 Task: Check the schedule for the "IndyCar Series".
Action: Mouse moved to (545, 154)
Screenshot: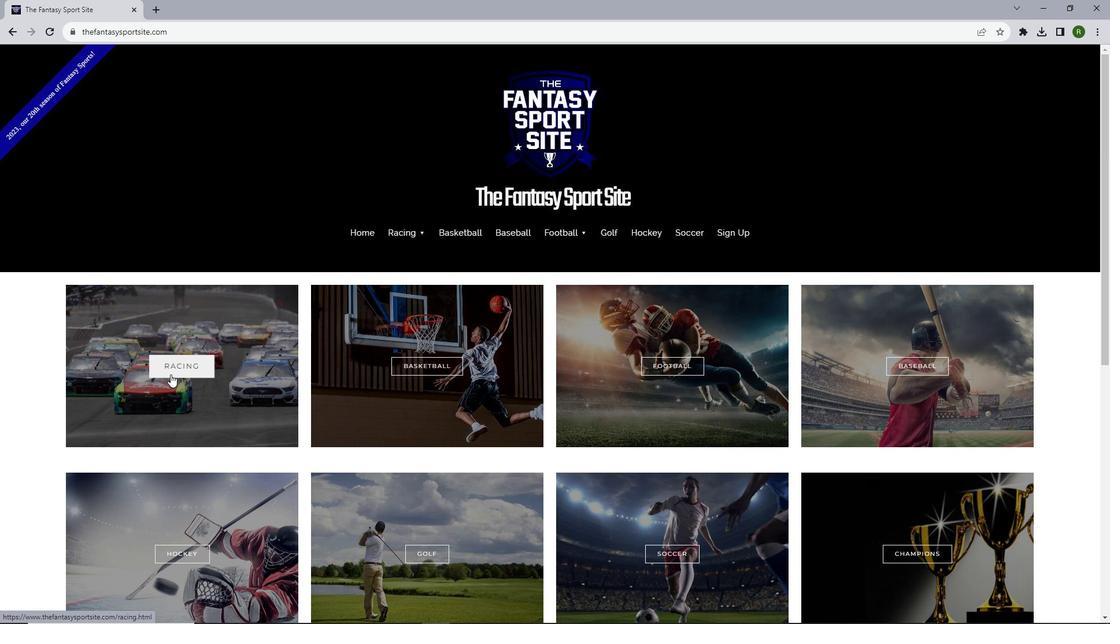 
Action: Mouse pressed left at (545, 154)
Screenshot: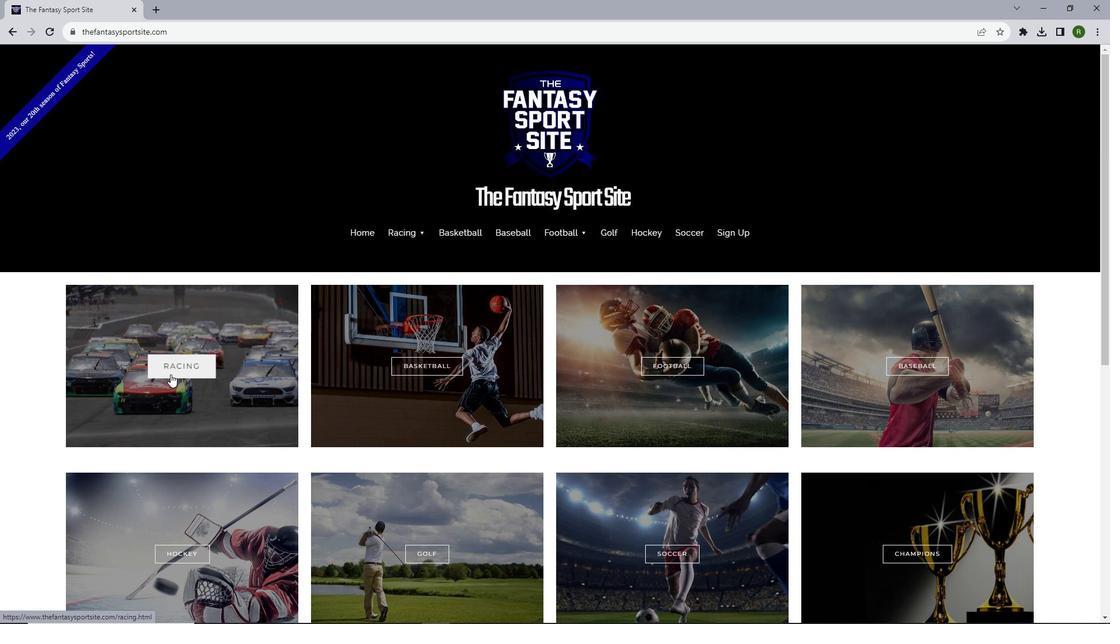 
Action: Mouse moved to (659, 161)
Screenshot: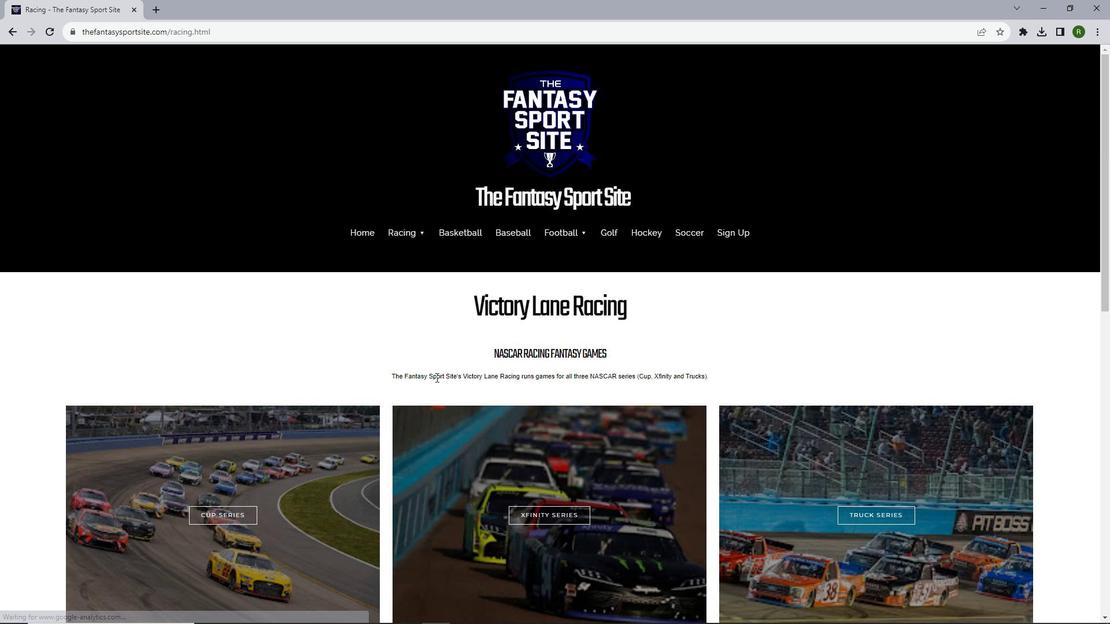
Action: Mouse scrolled (659, 160) with delta (0, -1)
Screenshot: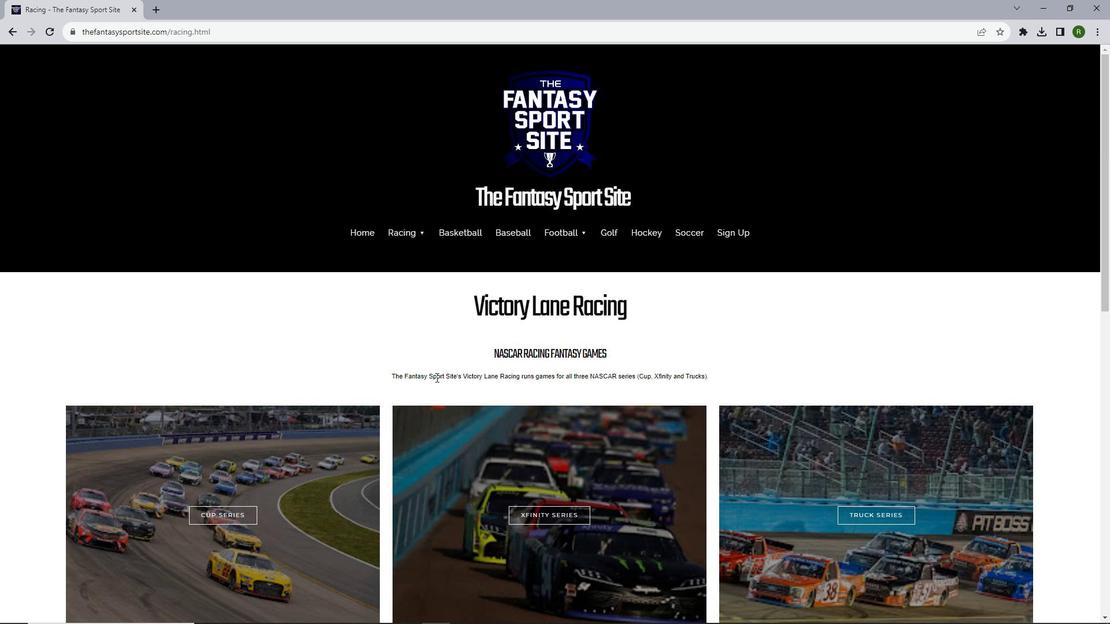 
Action: Mouse scrolled (659, 160) with delta (0, -1)
Screenshot: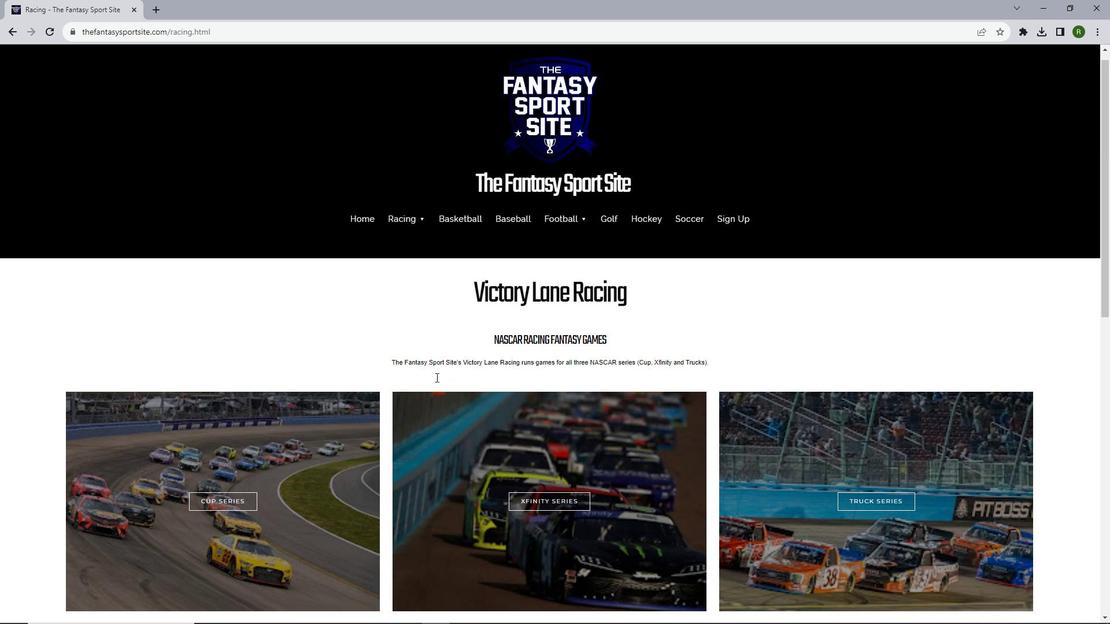 
Action: Mouse scrolled (659, 160) with delta (0, -1)
Screenshot: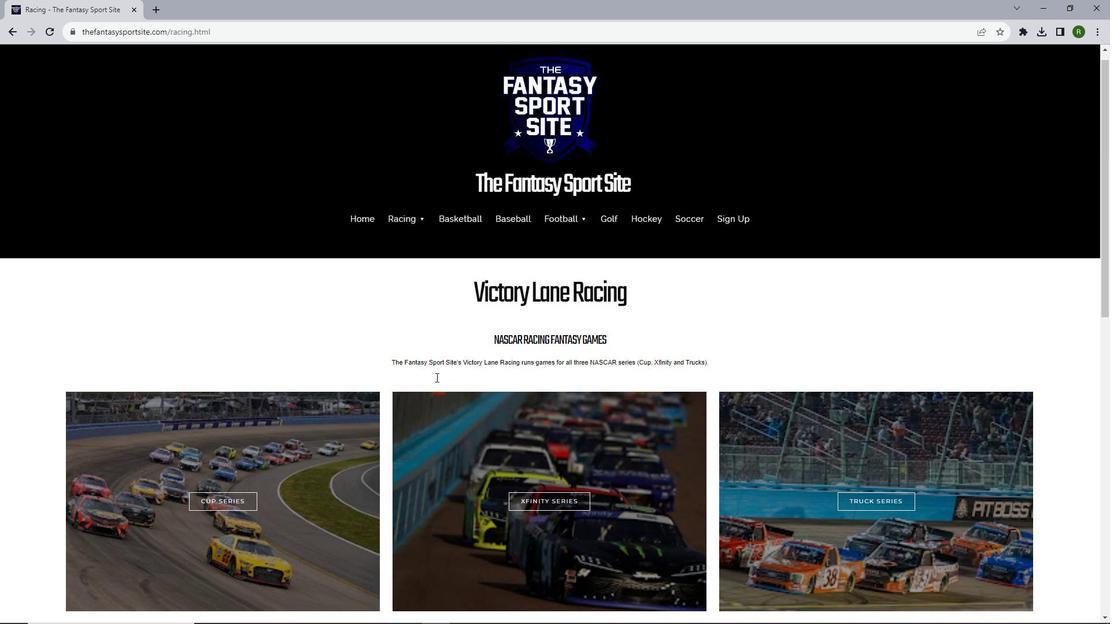 
Action: Mouse scrolled (659, 160) with delta (0, -1)
Screenshot: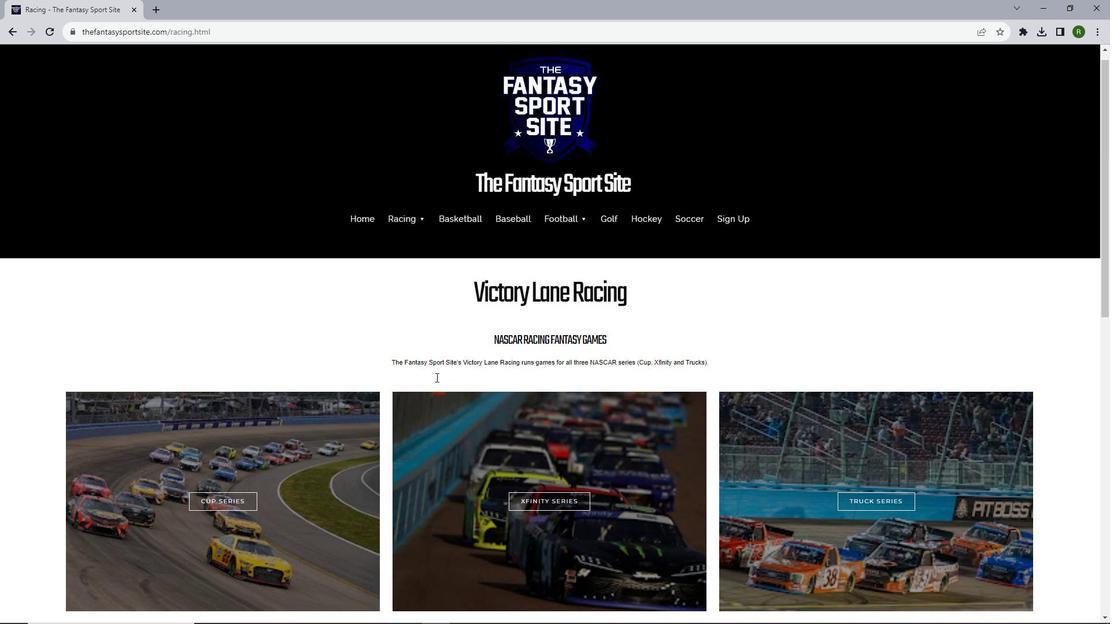 
Action: Mouse scrolled (659, 160) with delta (0, -1)
Screenshot: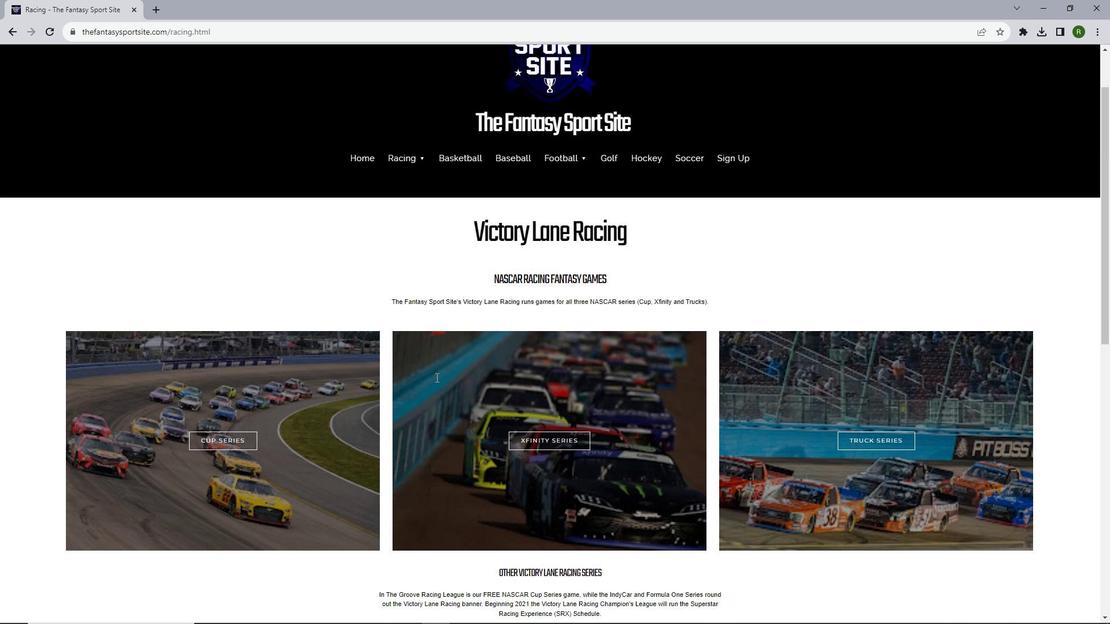 
Action: Mouse scrolled (659, 160) with delta (0, -1)
Screenshot: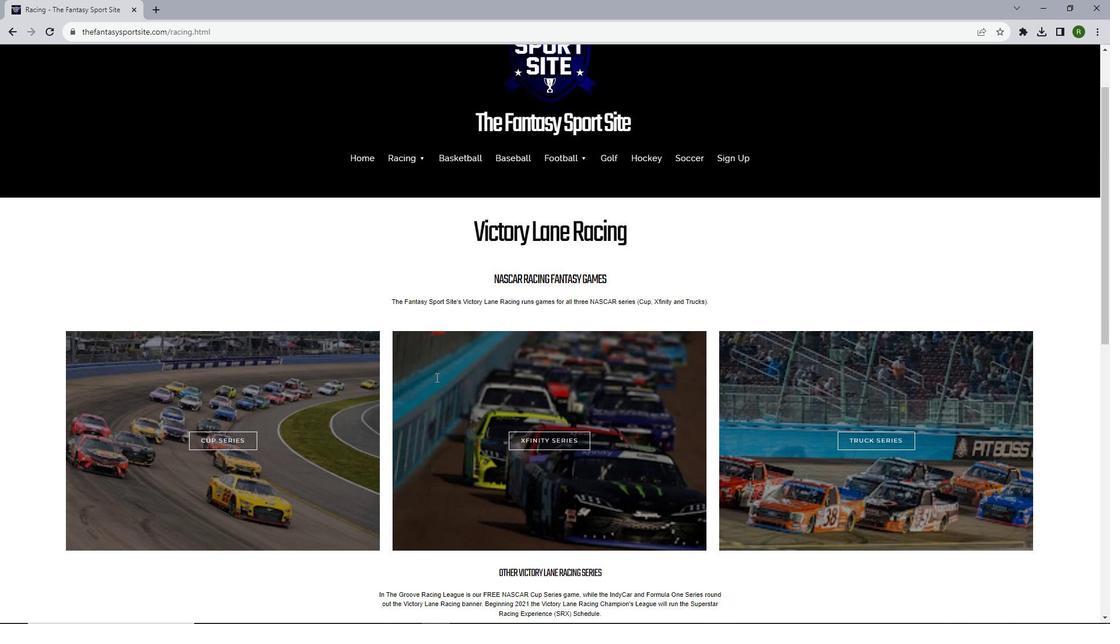 
Action: Mouse moved to (658, 350)
Screenshot: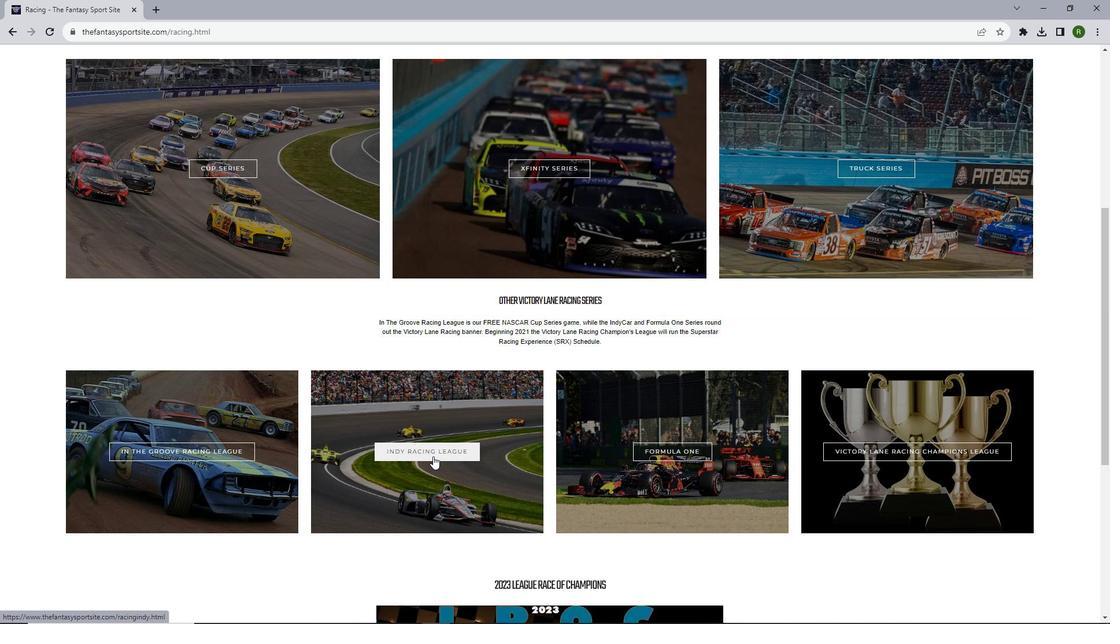 
Action: Mouse pressed left at (658, 350)
Screenshot: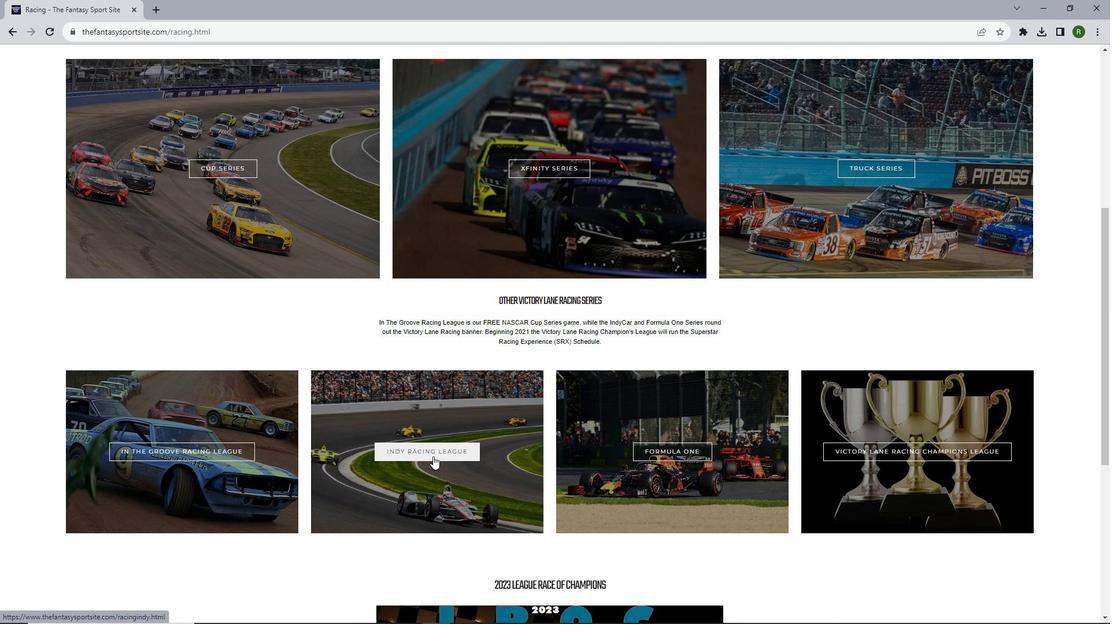 
Action: Mouse moved to (758, 74)
Screenshot: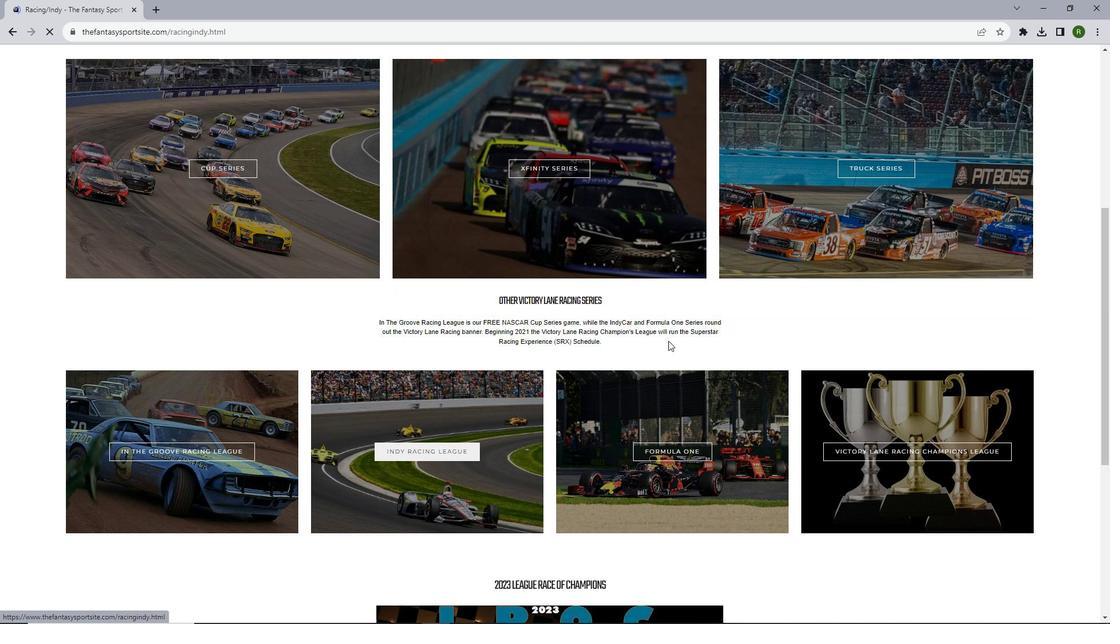 
Action: Mouse scrolled (758, 72) with delta (0, -1)
Screenshot: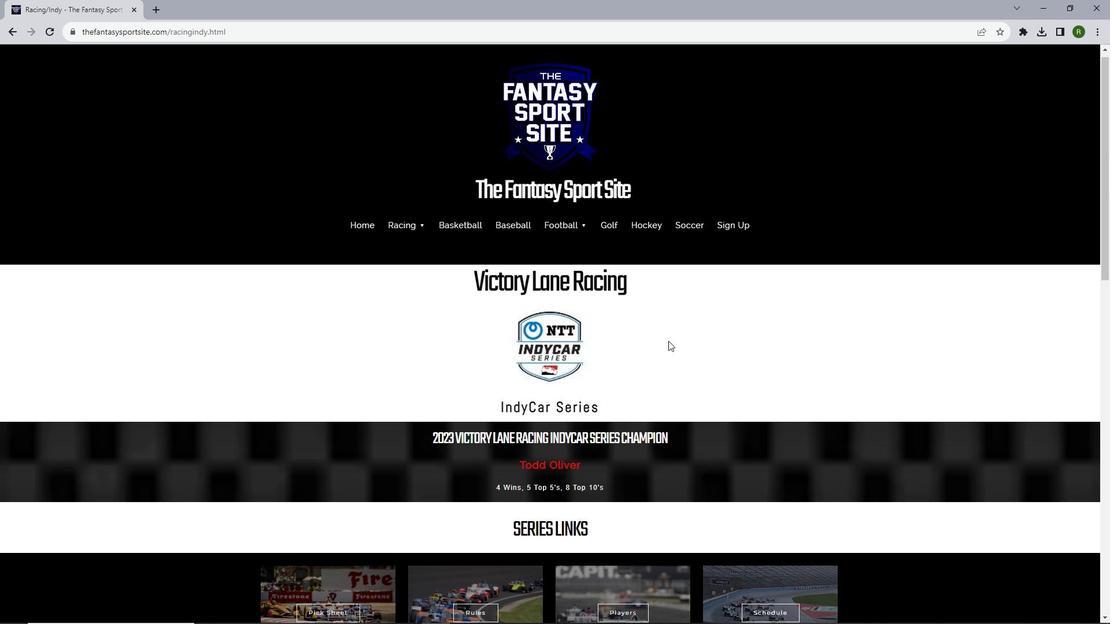 
Action: Mouse scrolled (758, 72) with delta (0, -1)
Screenshot: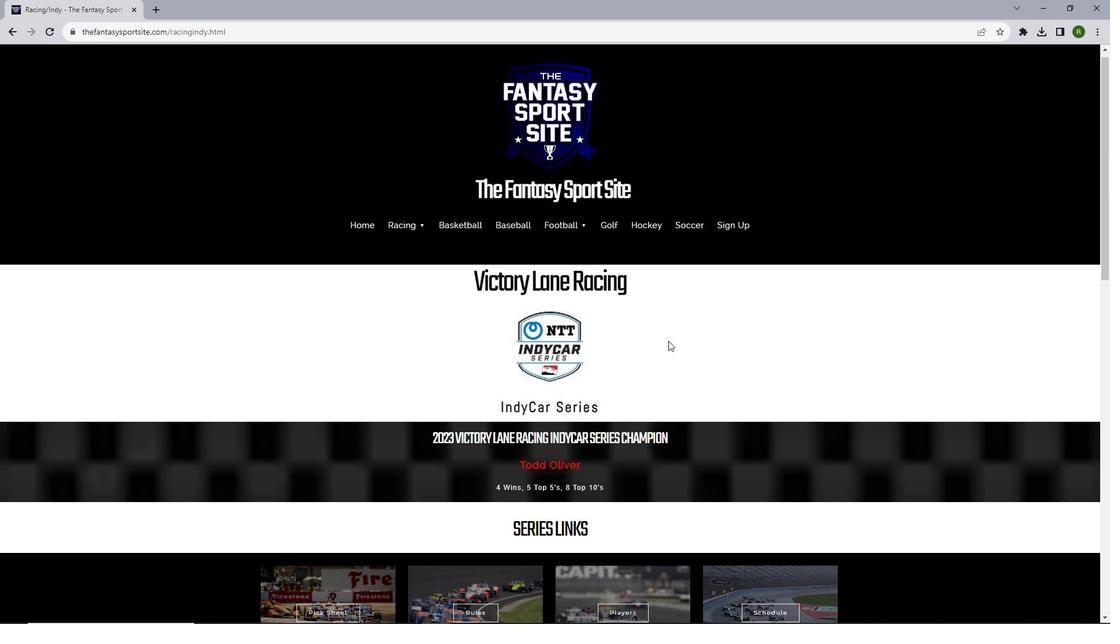 
Action: Mouse scrolled (758, 72) with delta (0, -1)
Screenshot: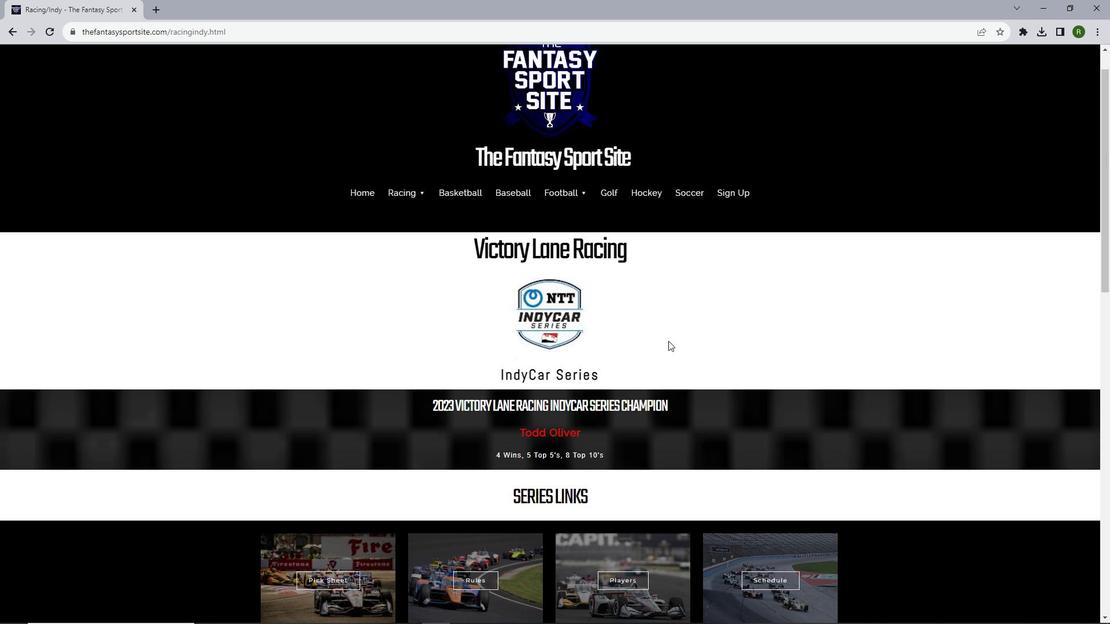 
Action: Mouse scrolled (758, 72) with delta (0, -1)
Screenshot: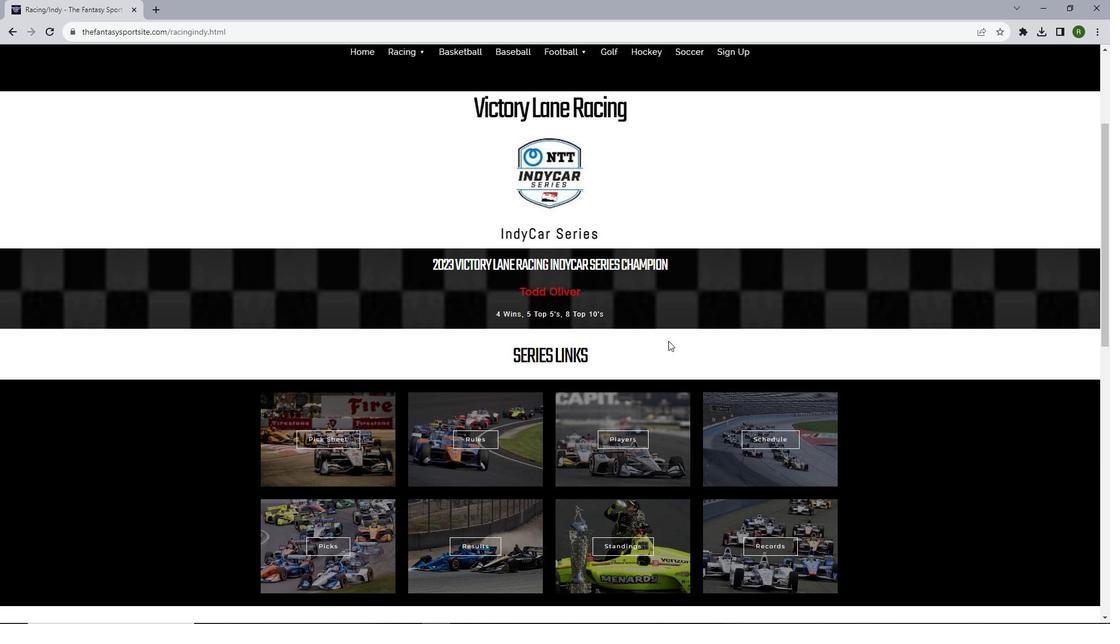 
Action: Mouse moved to (797, 202)
Screenshot: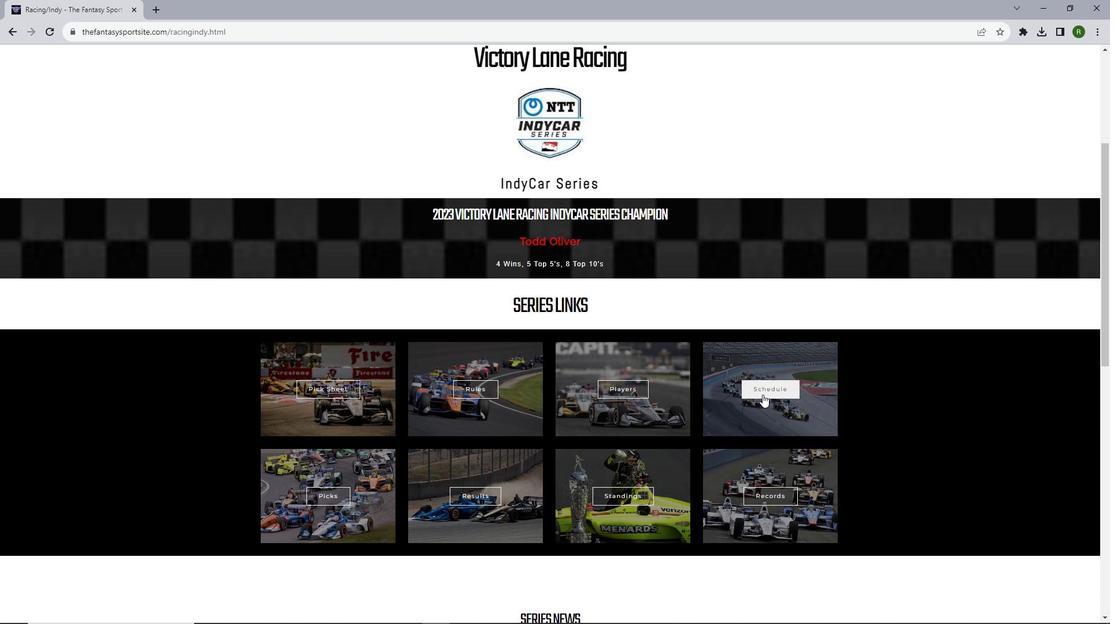 
Action: Mouse pressed left at (797, 202)
Screenshot: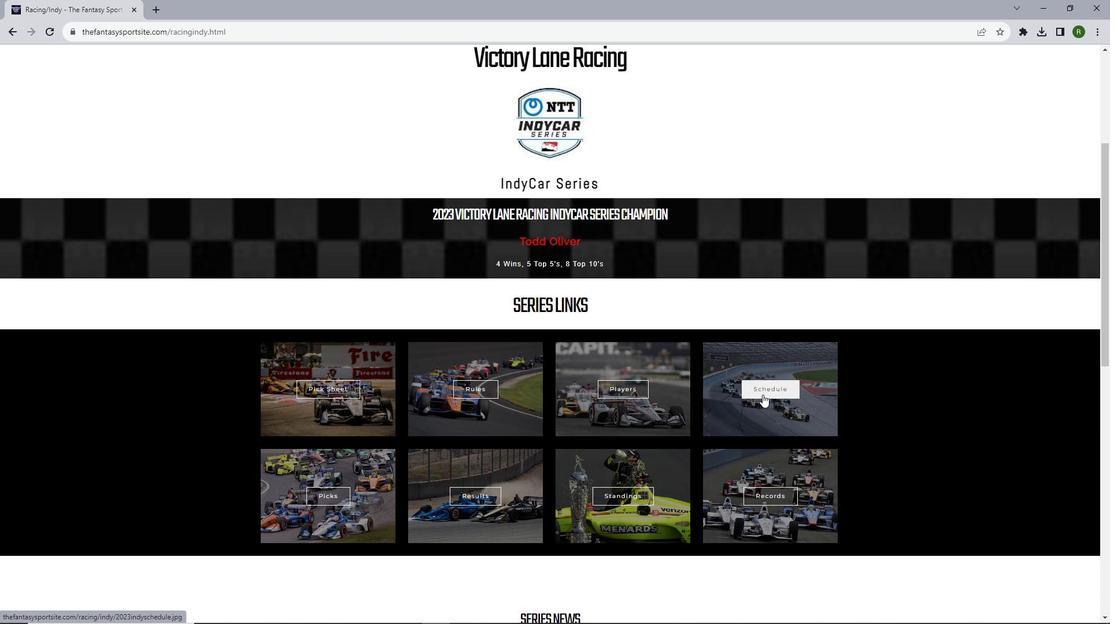 
Action: Mouse moved to (852, 230)
Screenshot: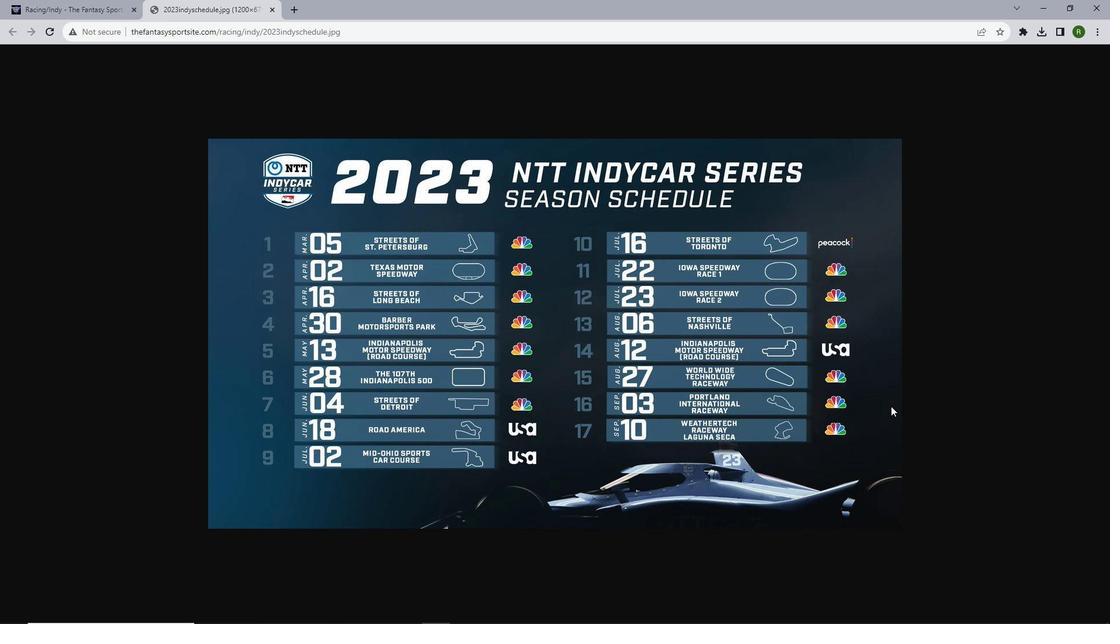 
Action: Mouse scrolled (852, 231) with delta (0, 1)
Screenshot: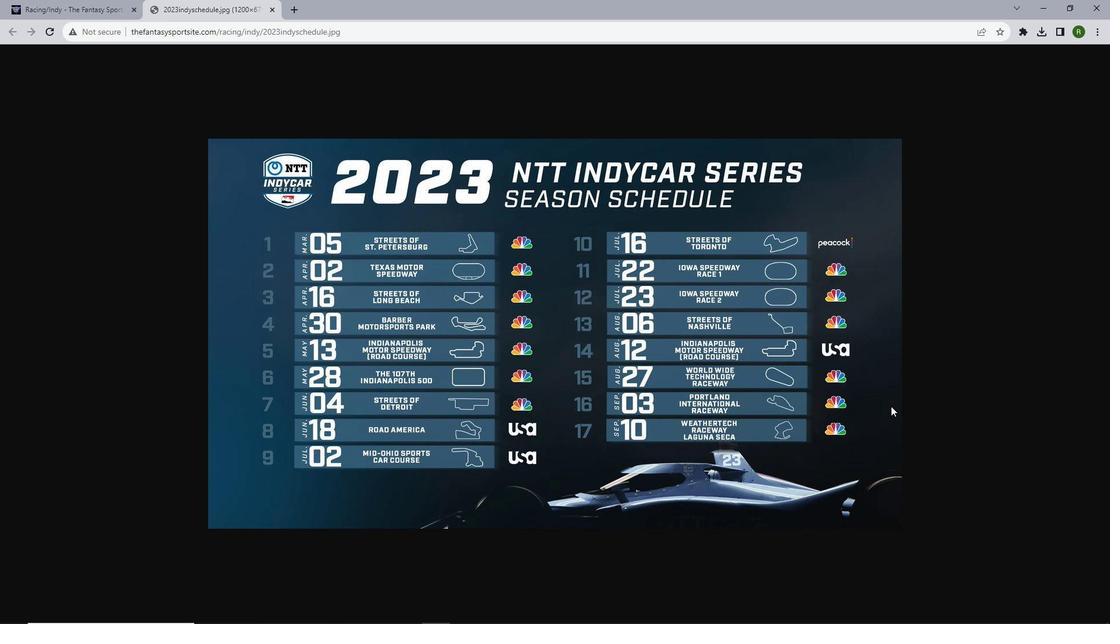 
Action: Mouse scrolled (852, 231) with delta (0, 1)
Screenshot: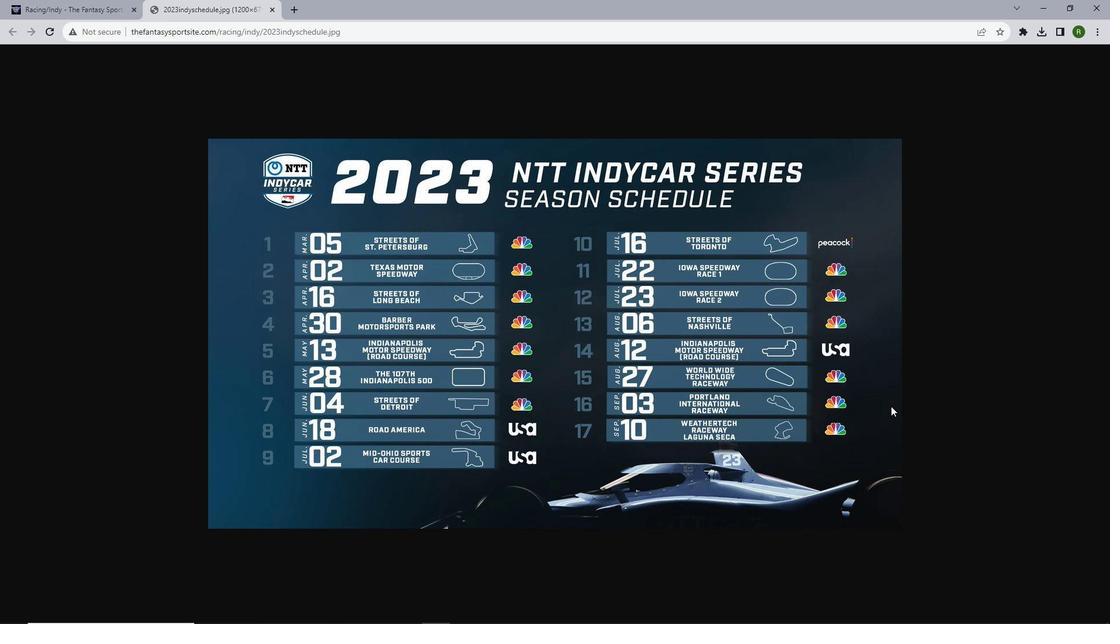 
Action: Mouse moved to (852, 231)
Screenshot: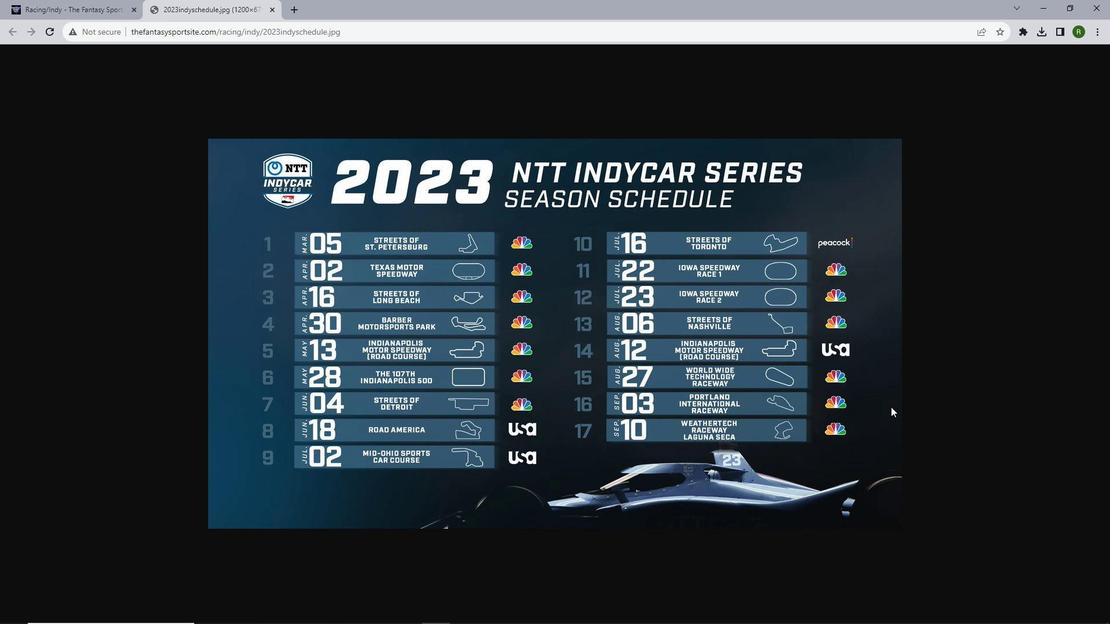 
